 Task: Explore satellite view of the Great Basin National Park in Nevada.
Action: Mouse moved to (73, 24)
Screenshot: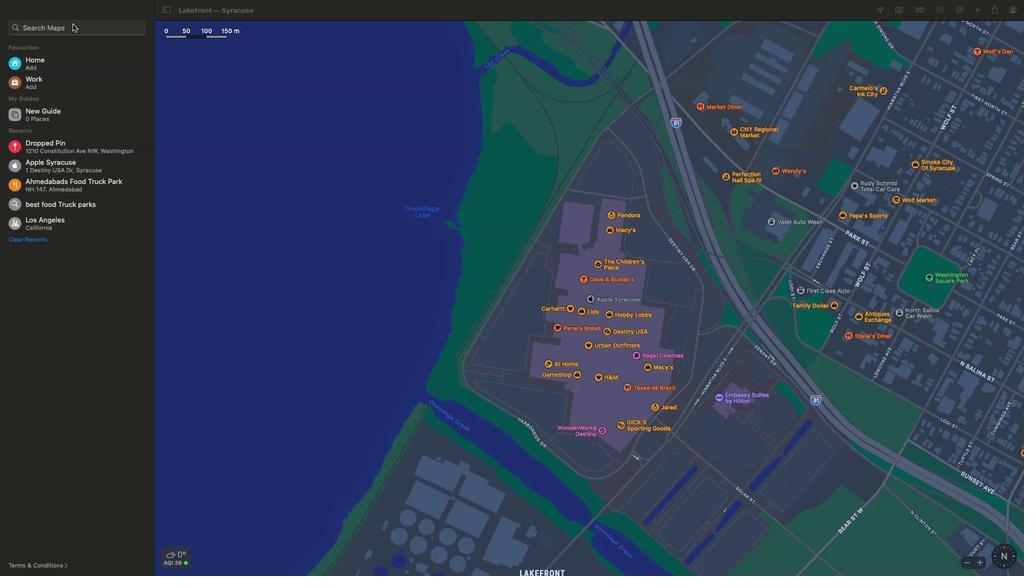 
Action: Mouse pressed left at (73, 24)
Screenshot: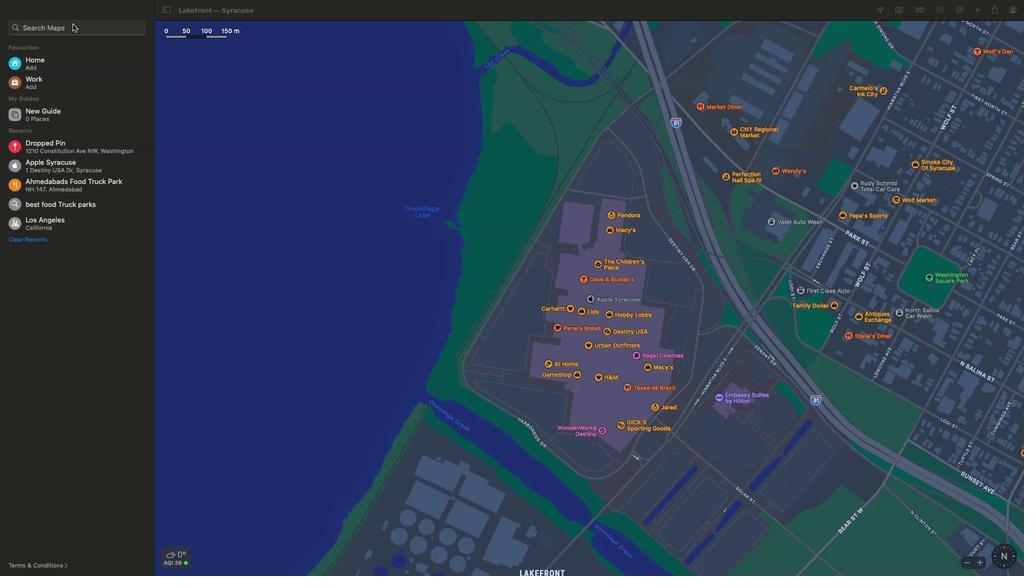 
Action: Key pressed Key.shift'G''r''e''a''t'Key.spaceKey.shift'B''a''s''i''n'Key.spaceKey.shift'N''a''t''i''o''n''a''l'Key.spaceKey.shift'P''a''r''k''s'Key.spaceKey.enter
Screenshot: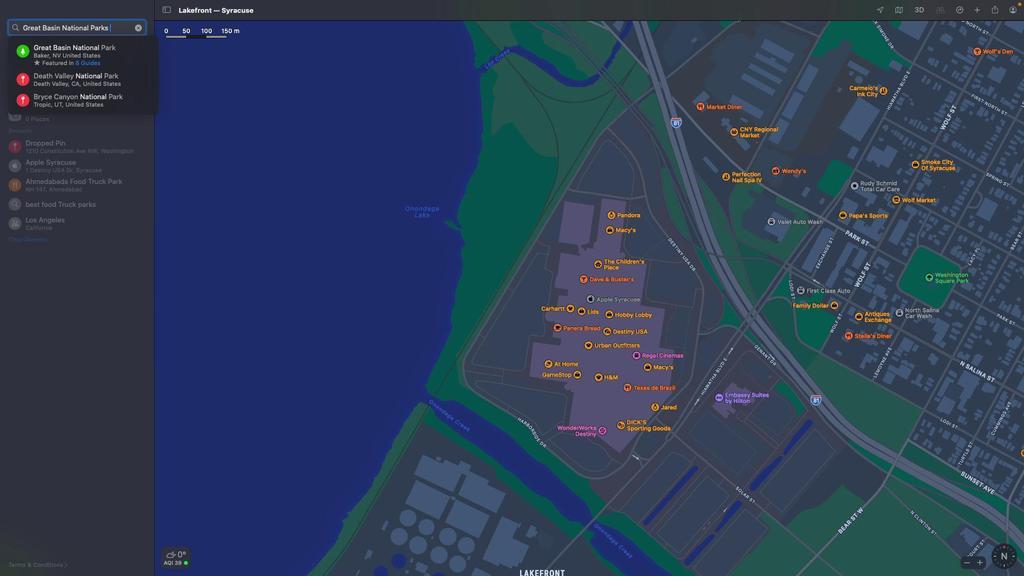 
Action: Mouse moved to (900, 11)
Screenshot: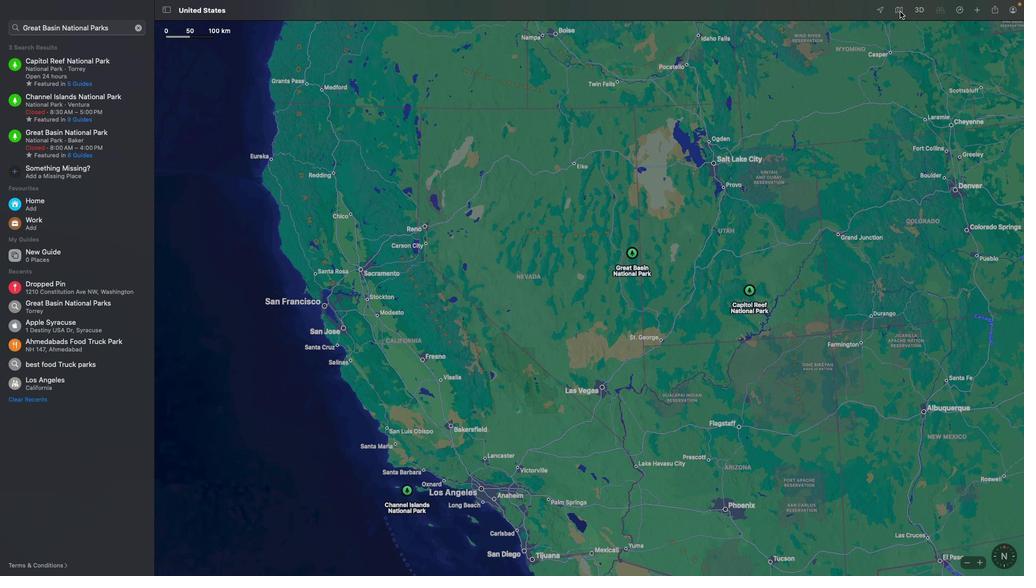 
Action: Mouse pressed left at (900, 11)
Screenshot: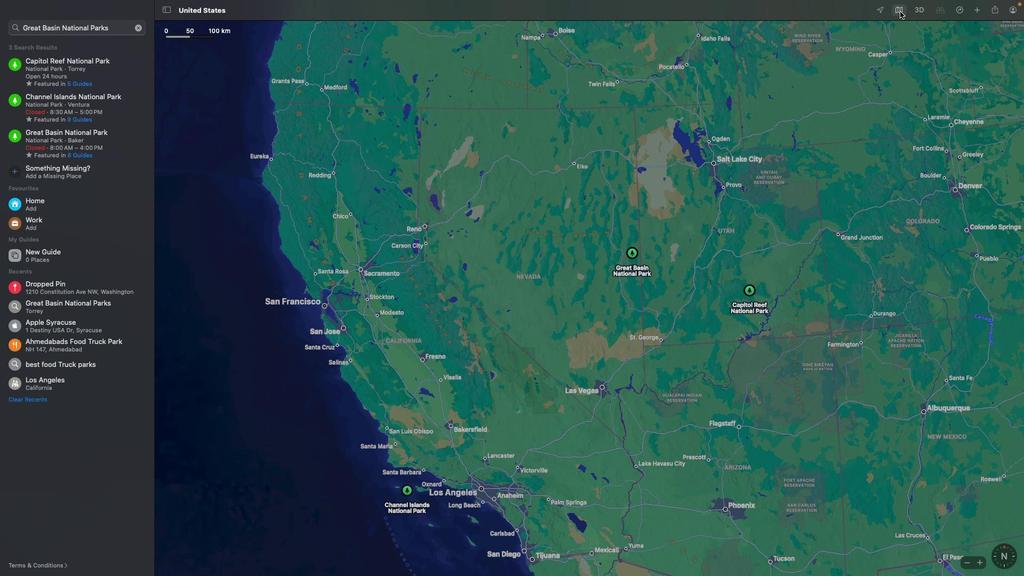 
Action: Mouse moved to (961, 120)
Screenshot: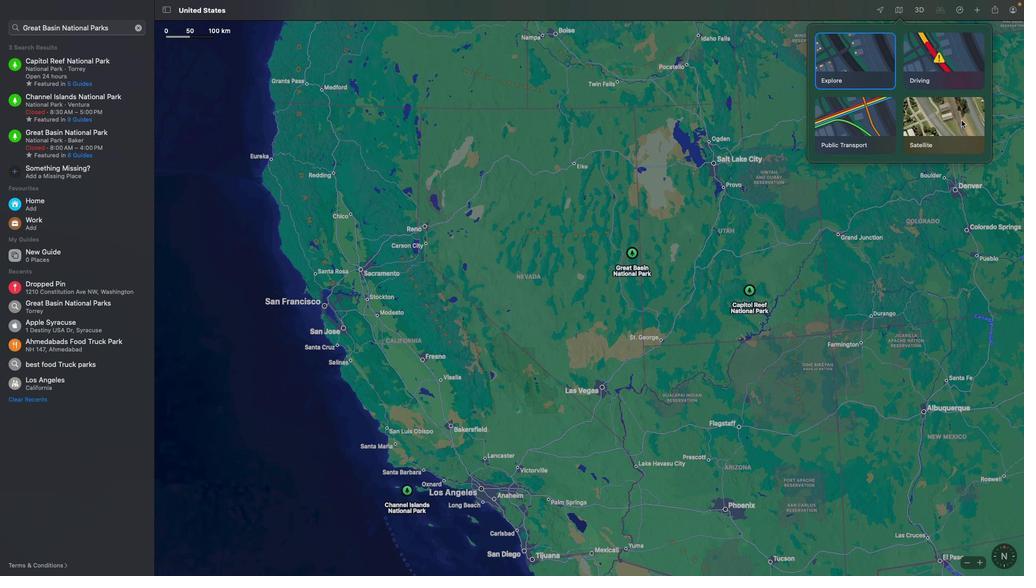 
Action: Mouse pressed left at (961, 120)
Screenshot: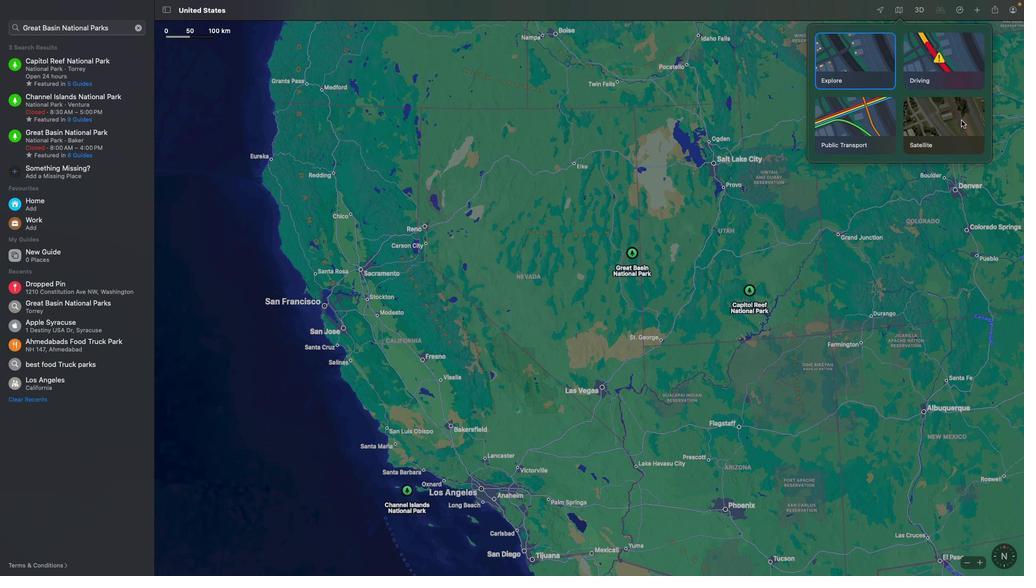 
Action: Mouse moved to (634, 333)
Screenshot: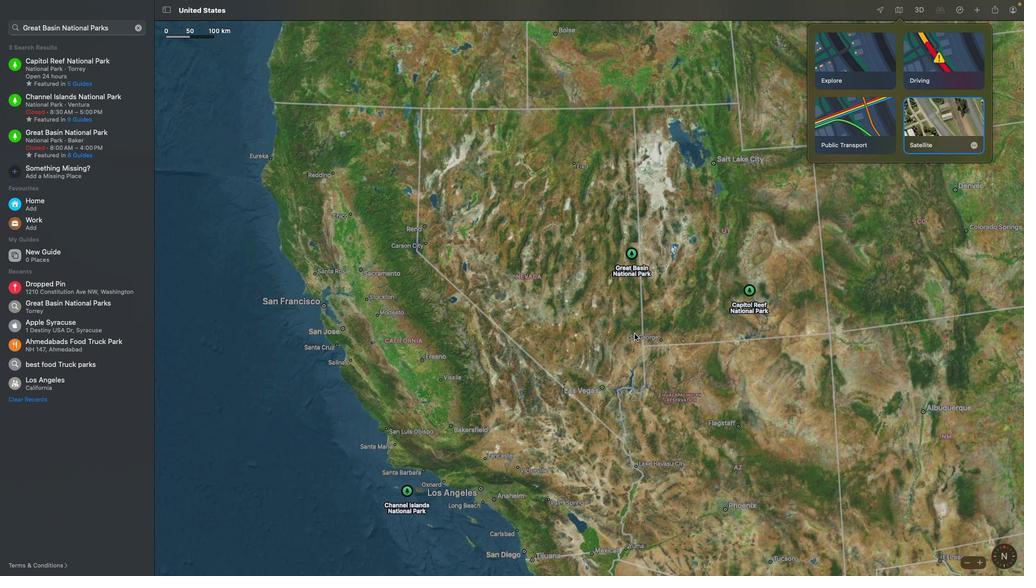 
Action: Mouse pressed left at (634, 333)
Screenshot: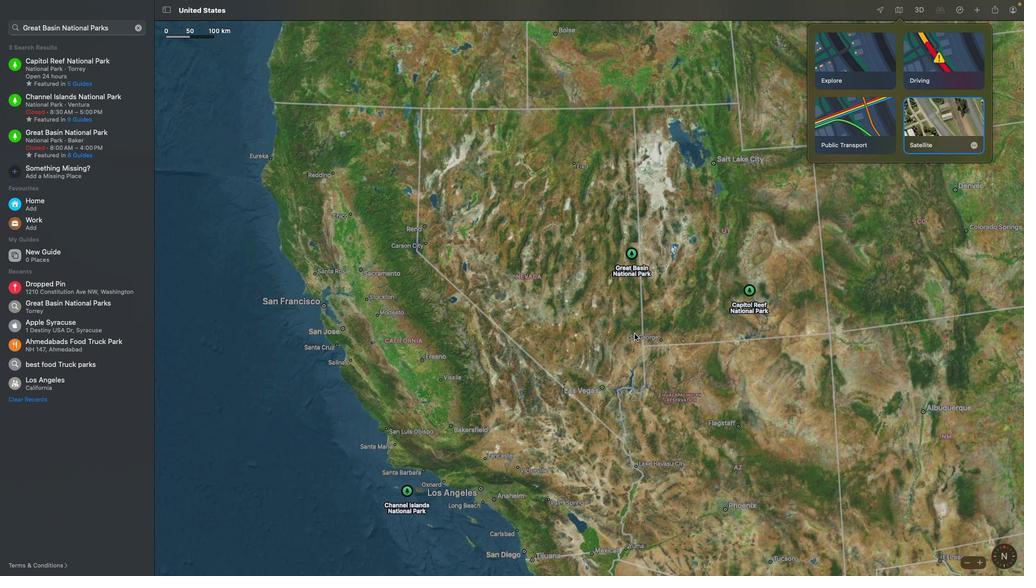 
